 Task: Check the past events.
Action: Mouse moved to (108, 202)
Screenshot: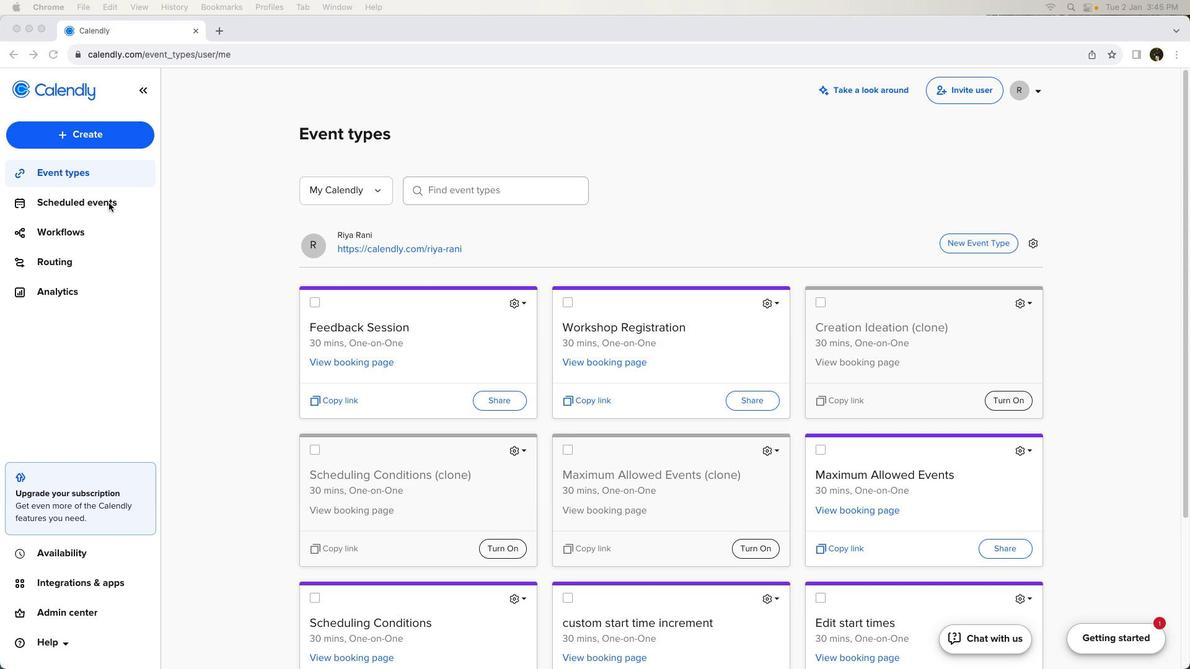 
Action: Mouse pressed left at (108, 202)
Screenshot: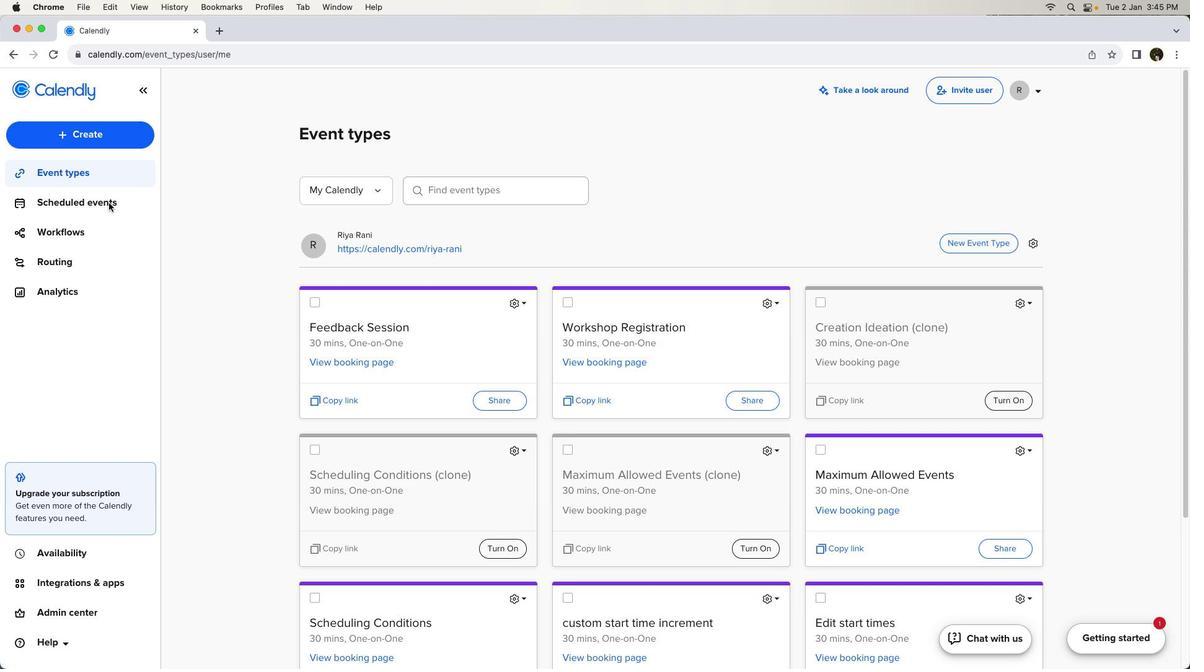 
Action: Mouse pressed left at (108, 202)
Screenshot: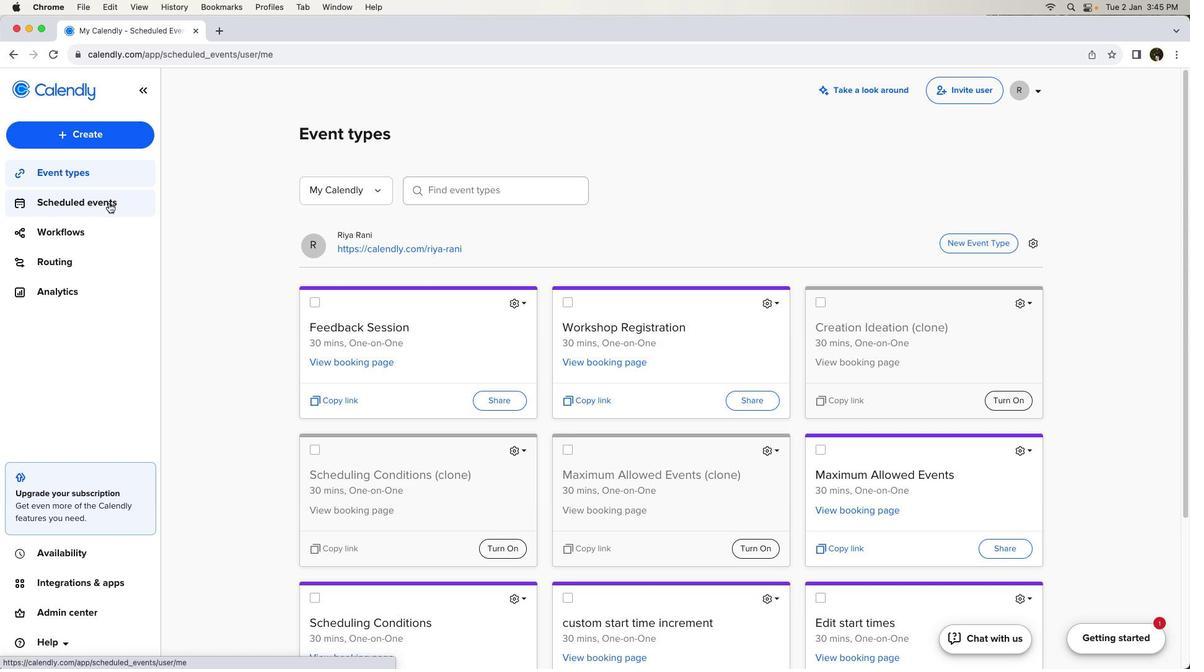 
Action: Mouse moved to (448, 246)
Screenshot: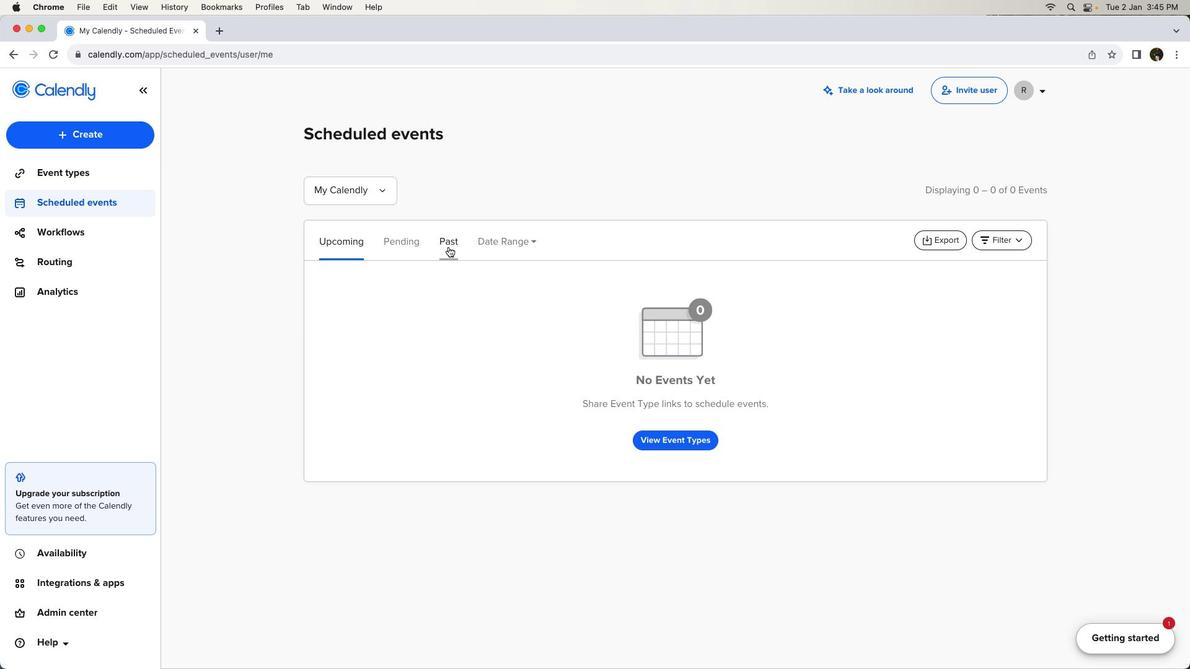 
Action: Mouse pressed left at (448, 246)
Screenshot: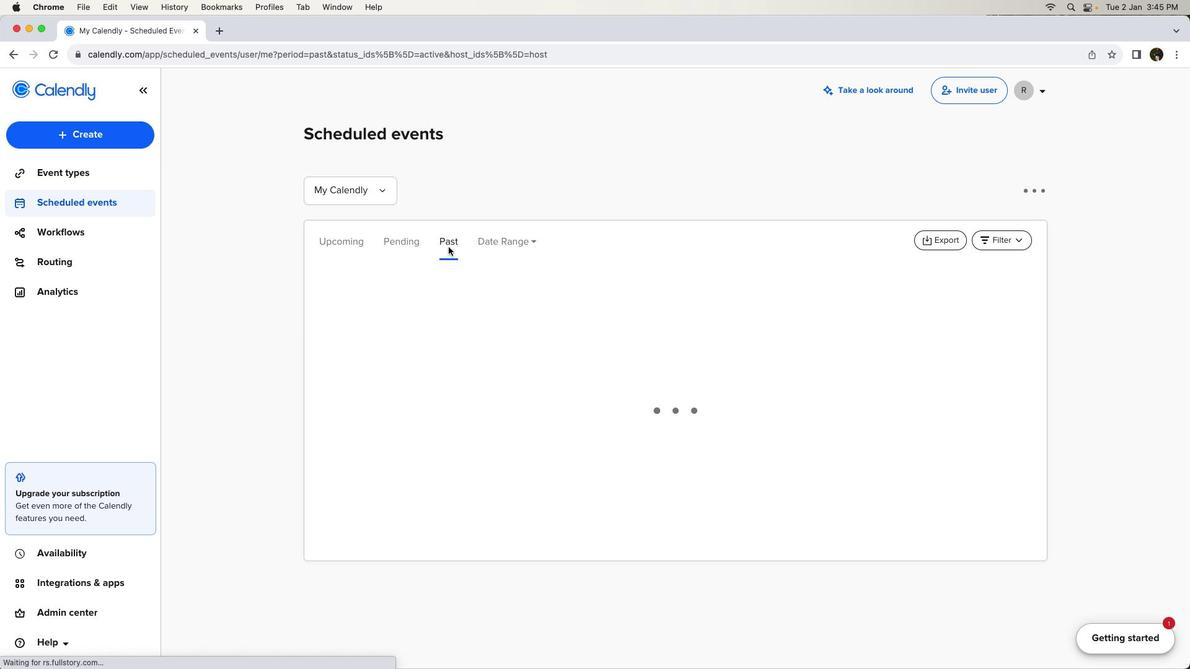 
Action: Mouse moved to (450, 244)
Screenshot: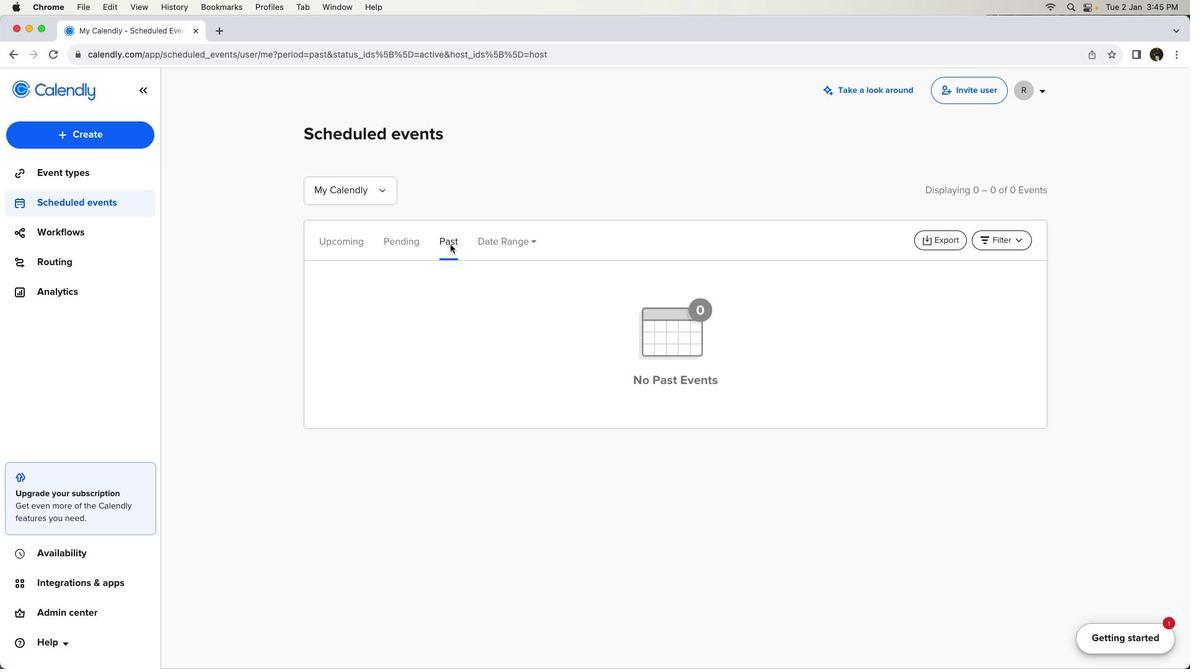 
